 Task: Add Panera Bread Creamy Tomato Soup to the cart.
Action: Mouse moved to (31, 153)
Screenshot: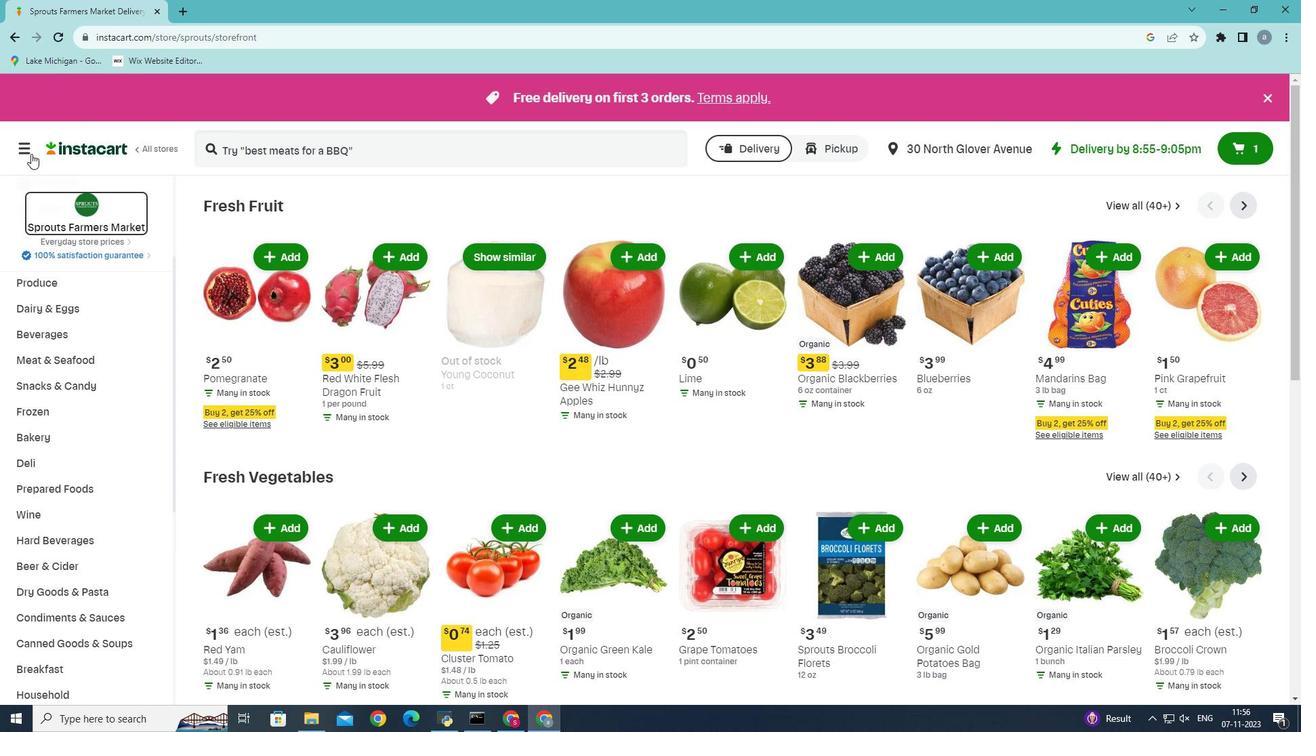 
Action: Mouse pressed left at (31, 153)
Screenshot: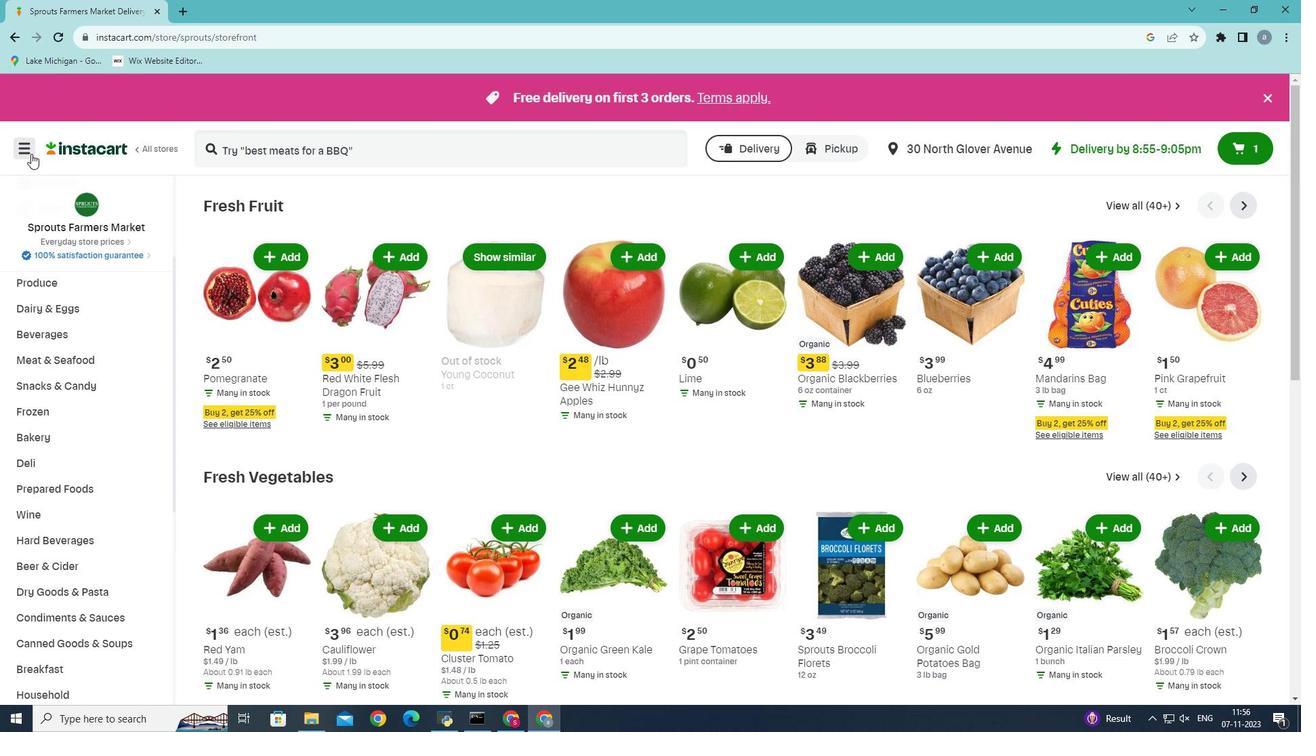 
Action: Mouse moved to (43, 370)
Screenshot: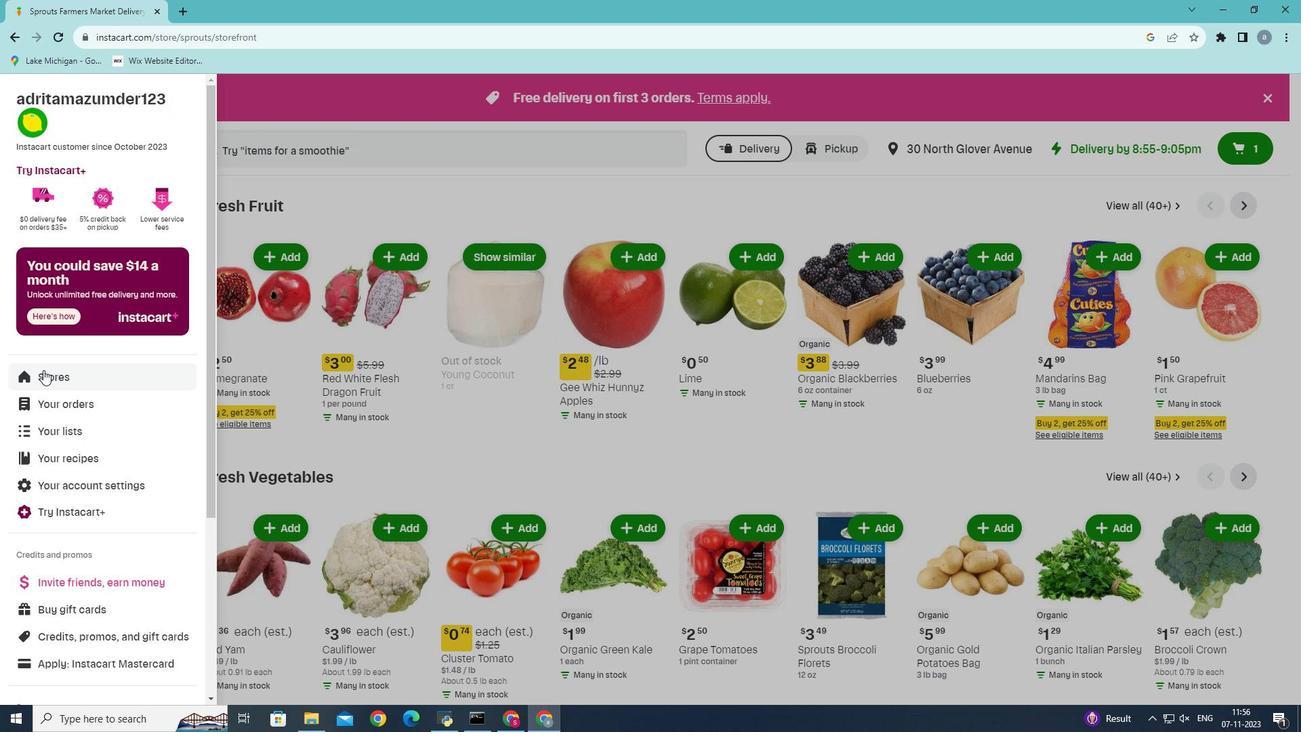 
Action: Mouse pressed left at (43, 370)
Screenshot: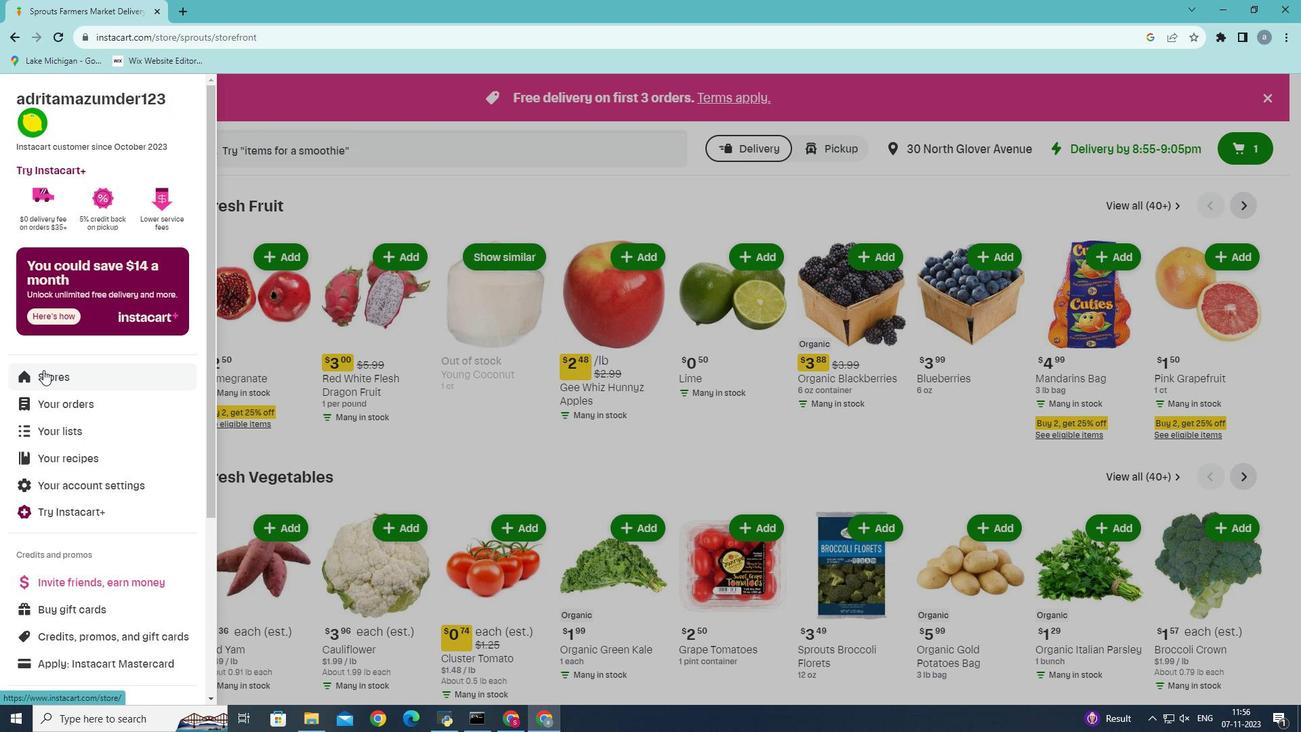 
Action: Mouse moved to (308, 161)
Screenshot: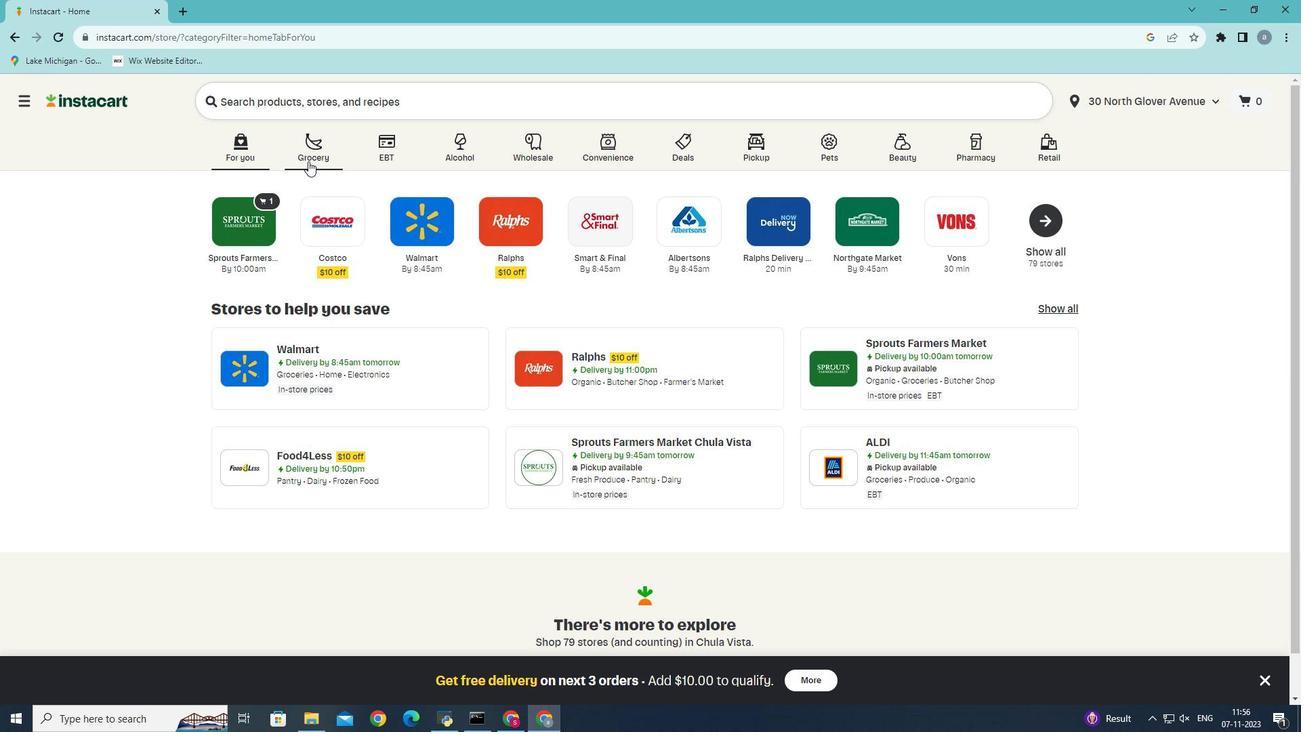 
Action: Mouse pressed left at (308, 161)
Screenshot: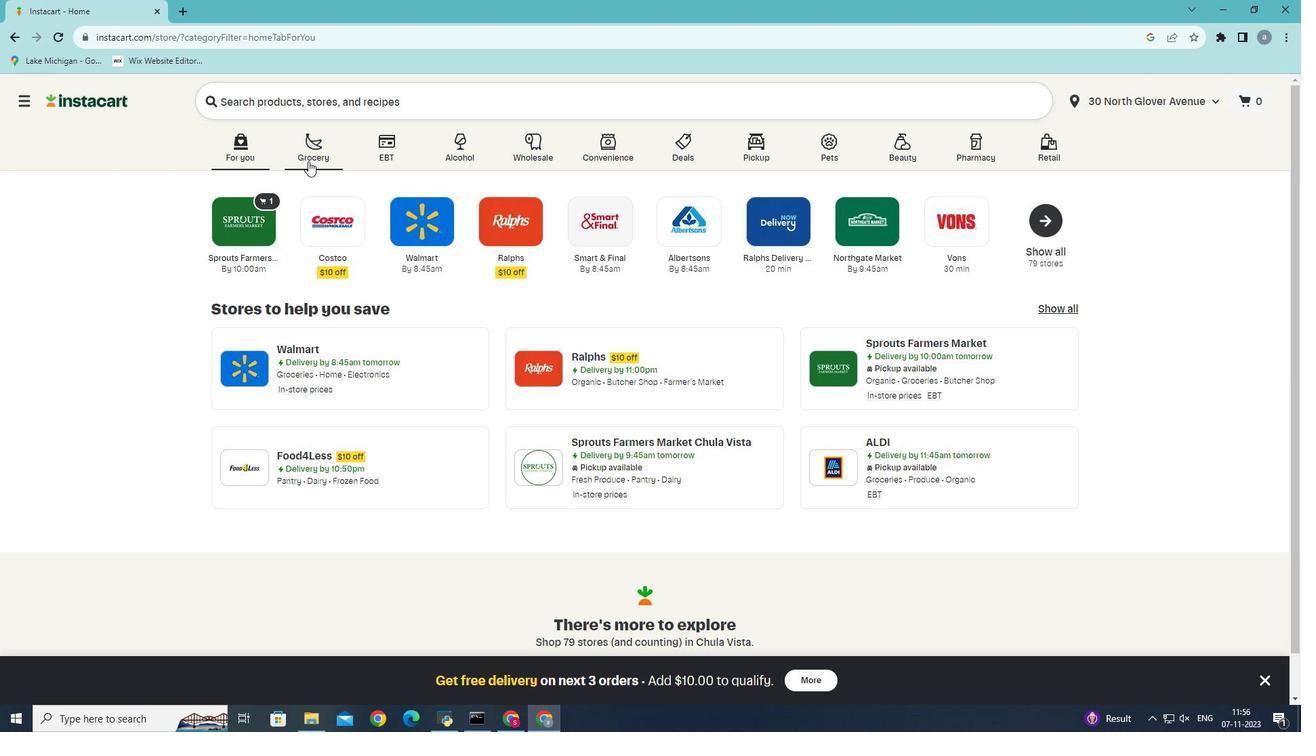 
Action: Mouse moved to (265, 390)
Screenshot: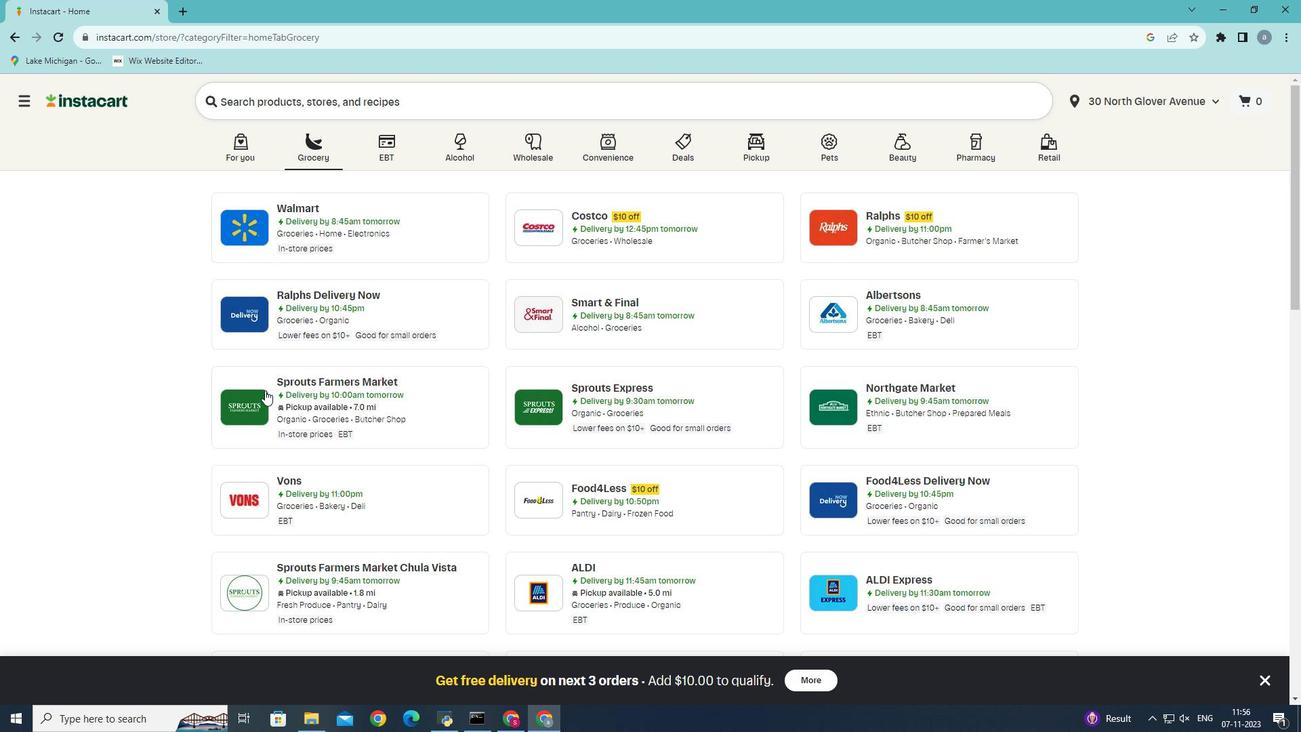 
Action: Mouse pressed left at (265, 390)
Screenshot: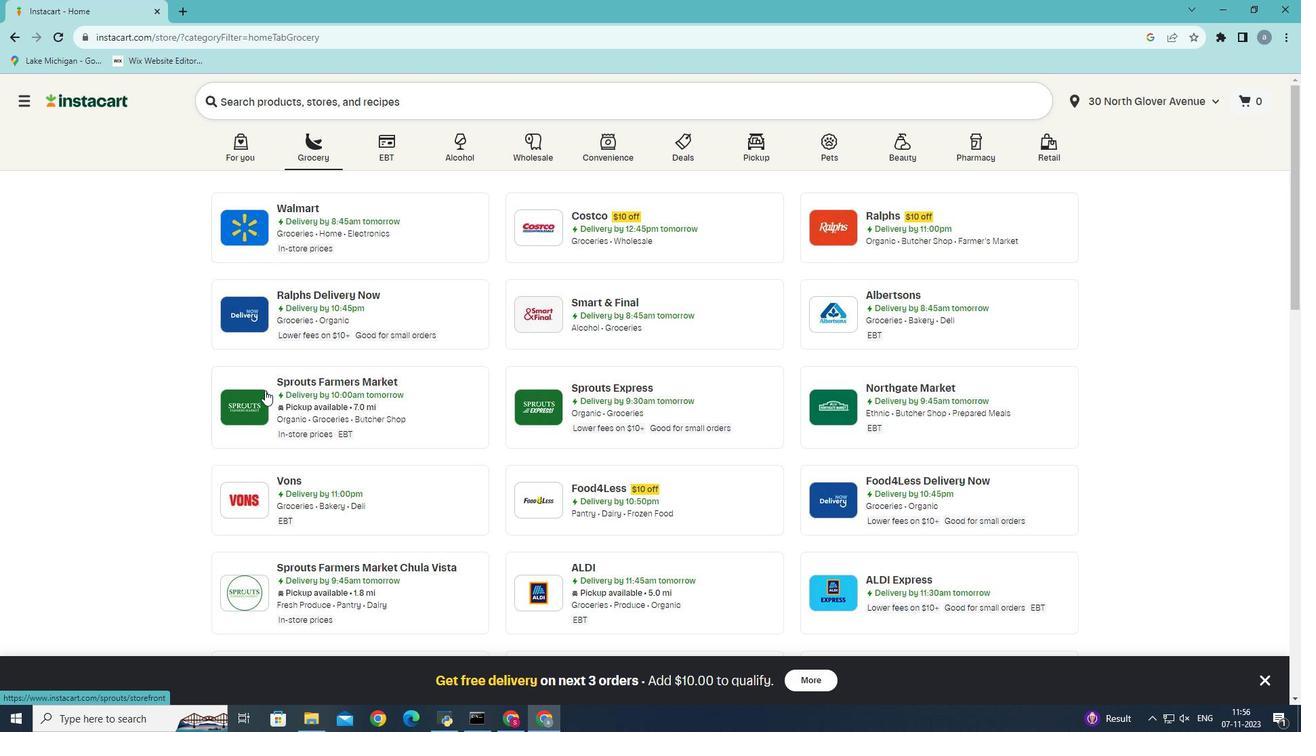 
Action: Mouse moved to (96, 555)
Screenshot: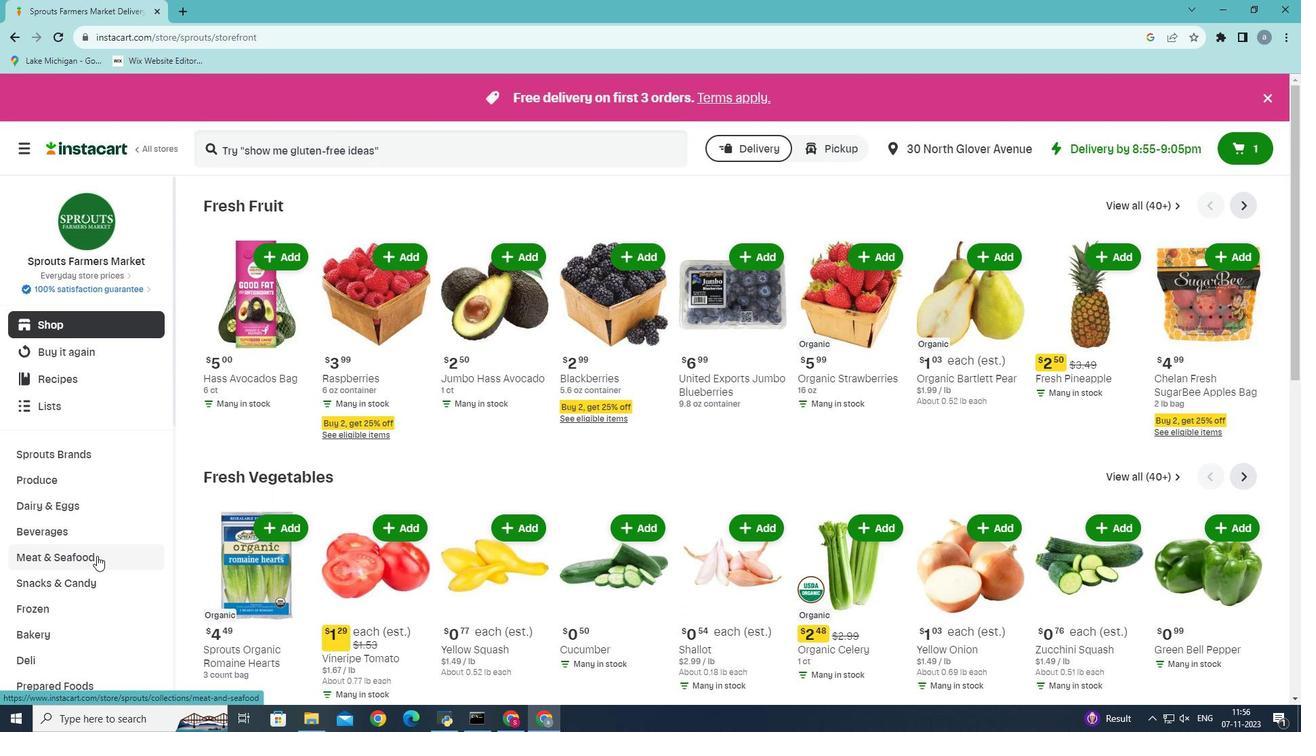 
Action: Mouse scrolled (96, 555) with delta (0, 0)
Screenshot: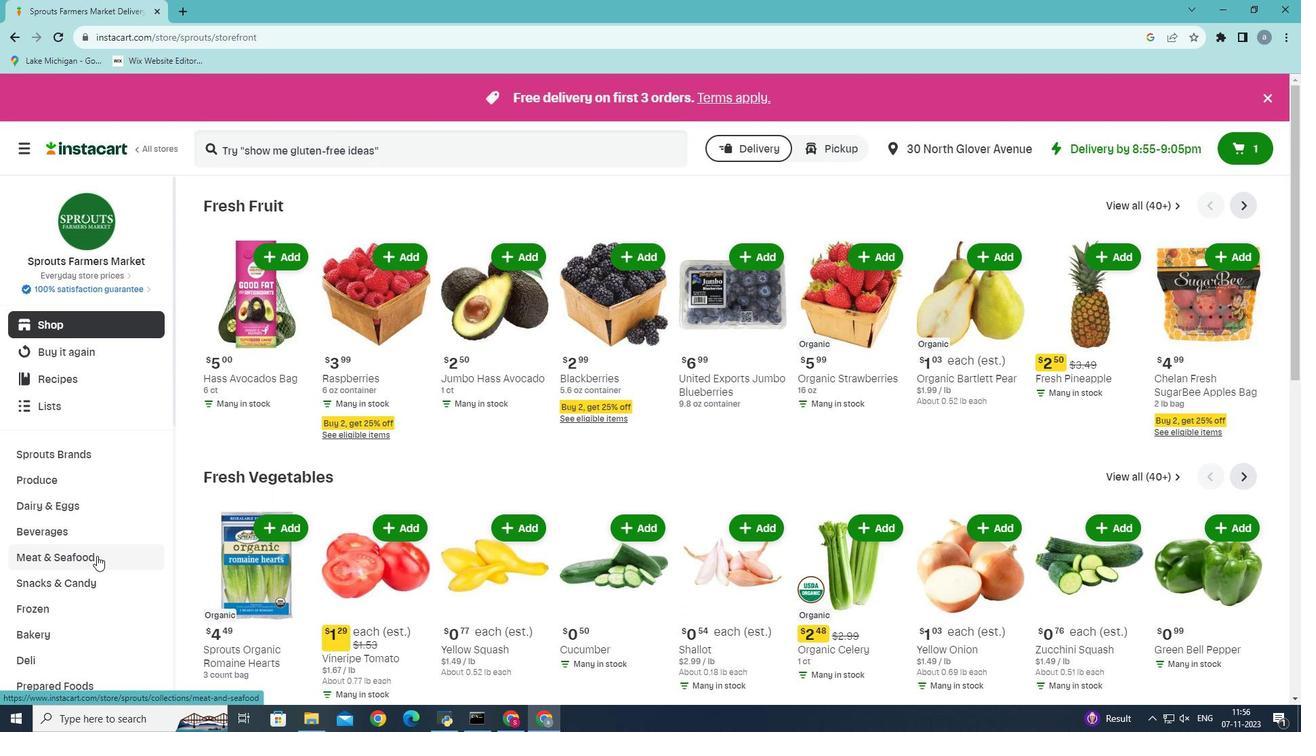
Action: Mouse scrolled (96, 555) with delta (0, 0)
Screenshot: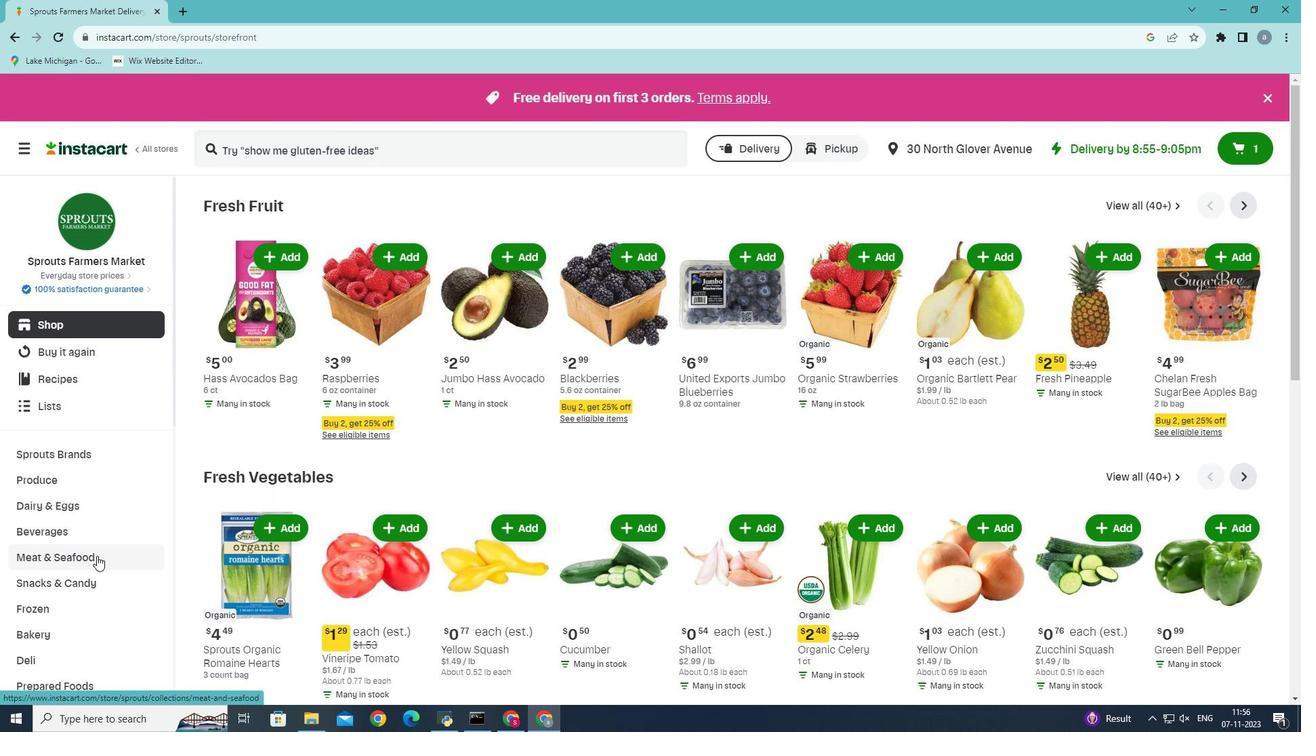 
Action: Mouse moved to (94, 558)
Screenshot: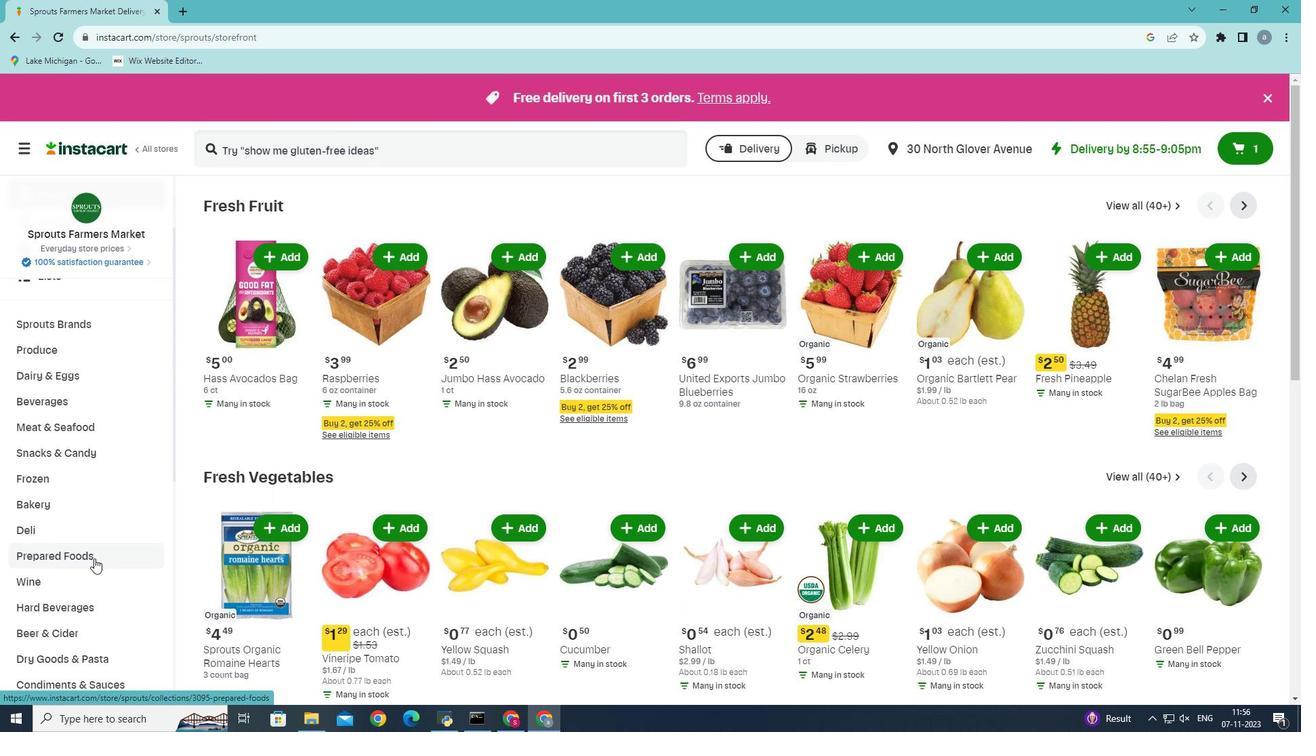 
Action: Mouse pressed left at (94, 558)
Screenshot: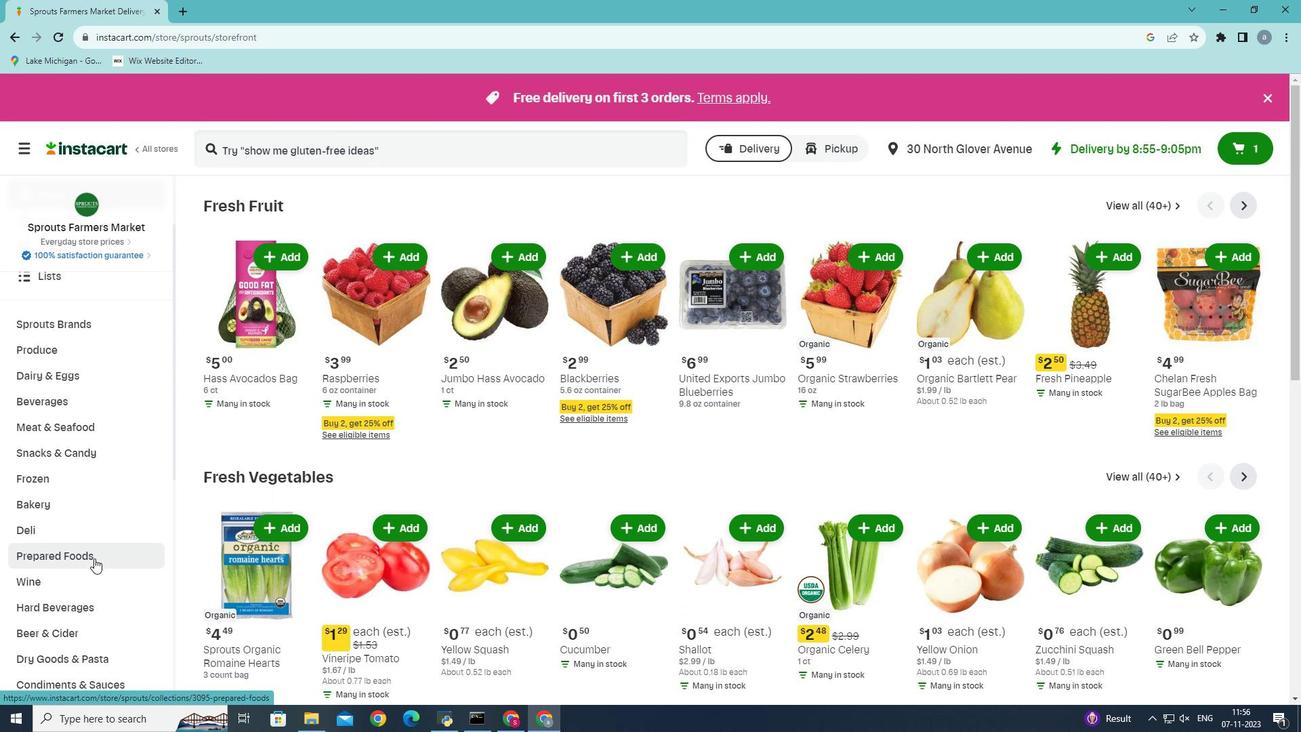 
Action: Mouse moved to (685, 237)
Screenshot: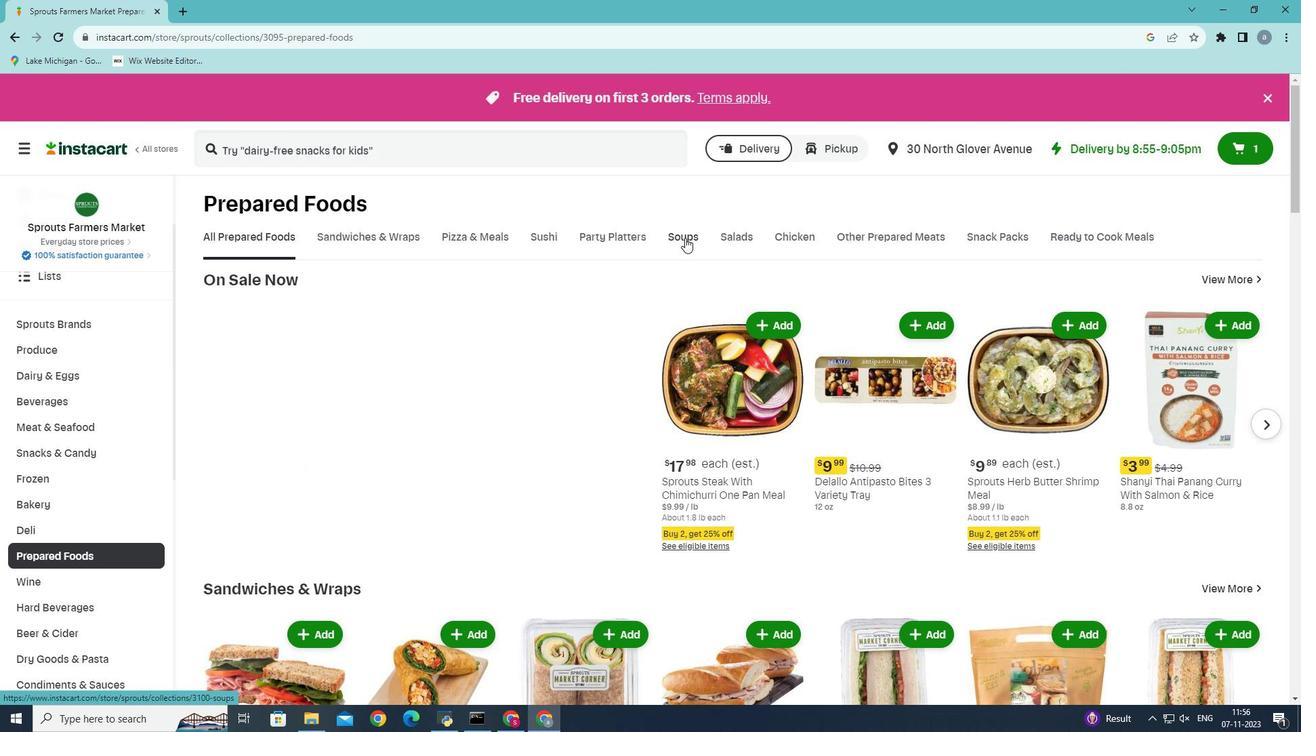 
Action: Mouse pressed left at (685, 237)
Screenshot: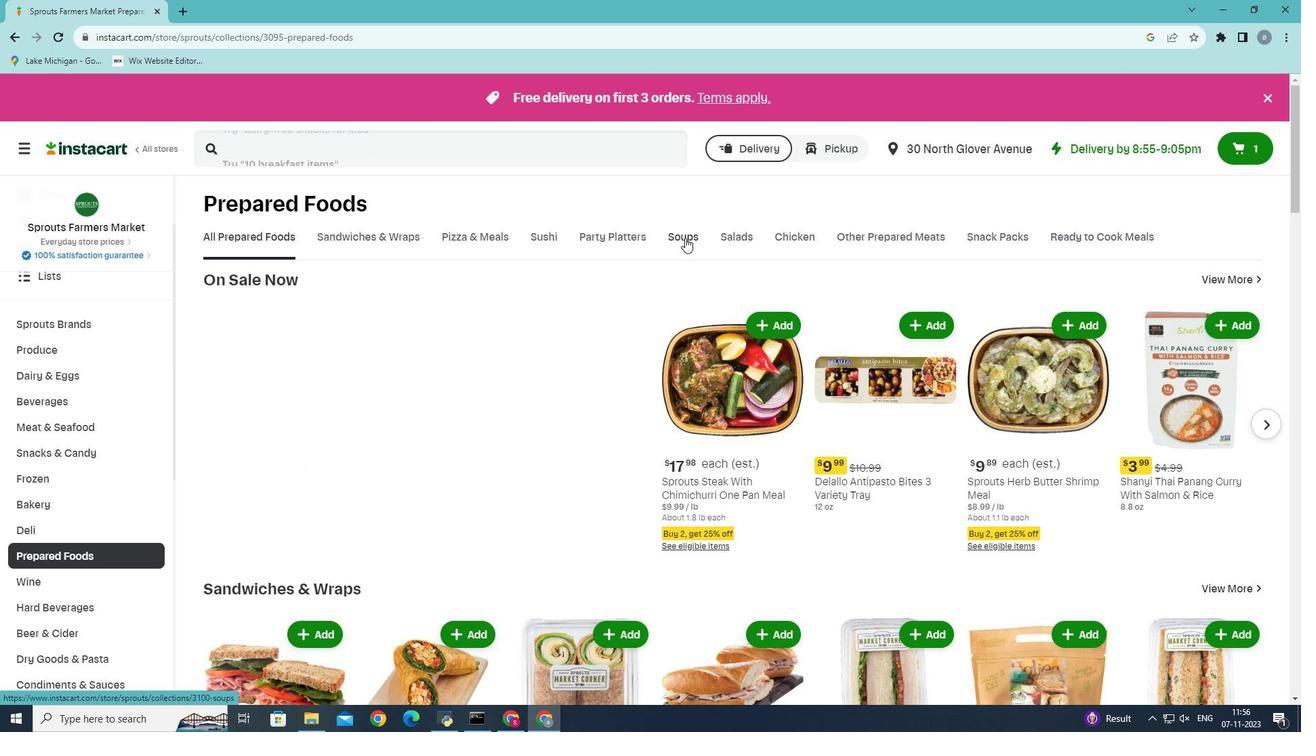 
Action: Mouse moved to (310, 152)
Screenshot: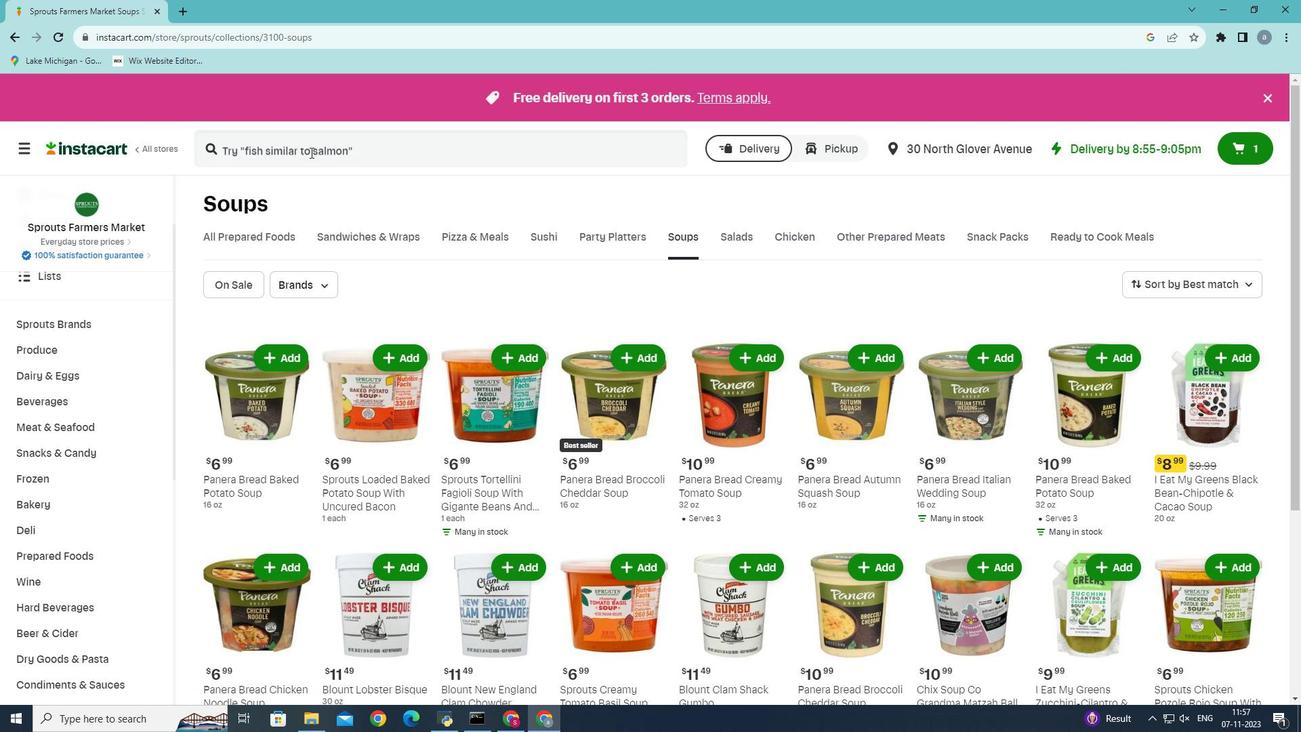 
Action: Mouse pressed left at (310, 152)
Screenshot: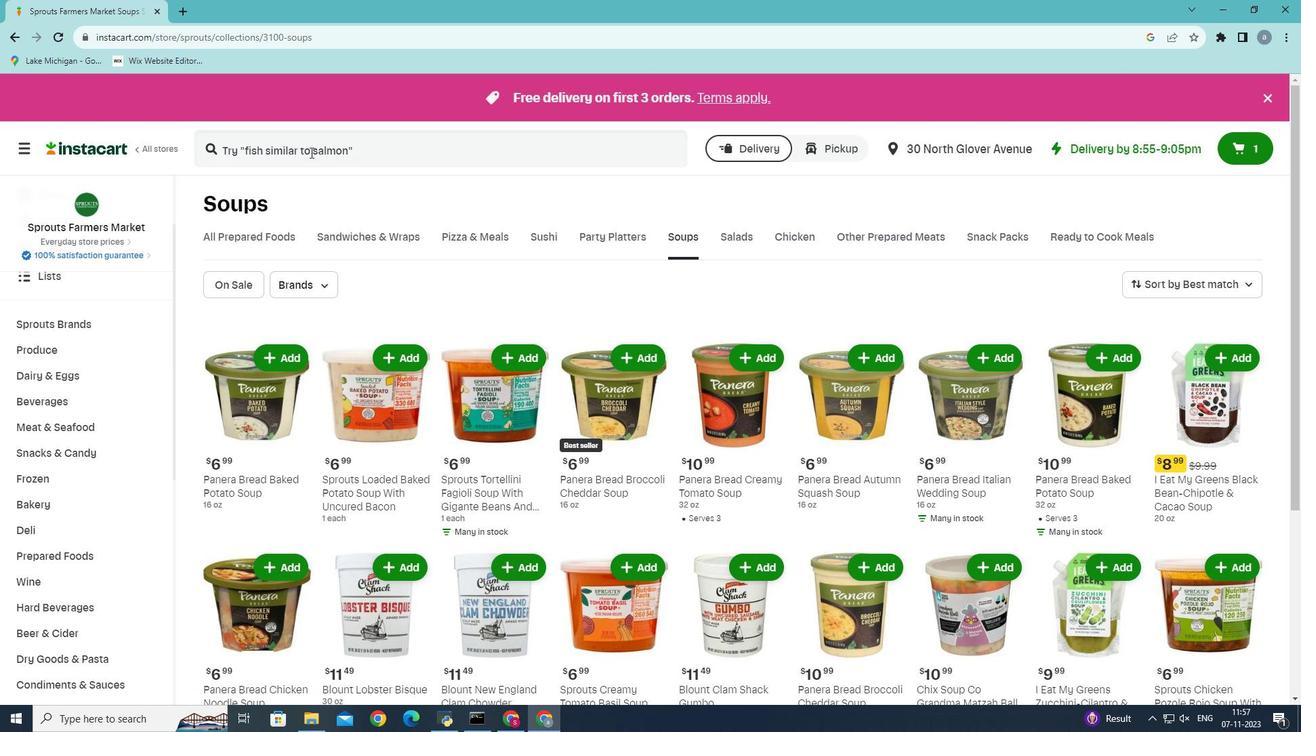 
Action: Key pressed <Key.shift>Panera<Key.space>bread<Key.space>creamy<Key.space>tomato<Key.space>soup<Key.enter>
Screenshot: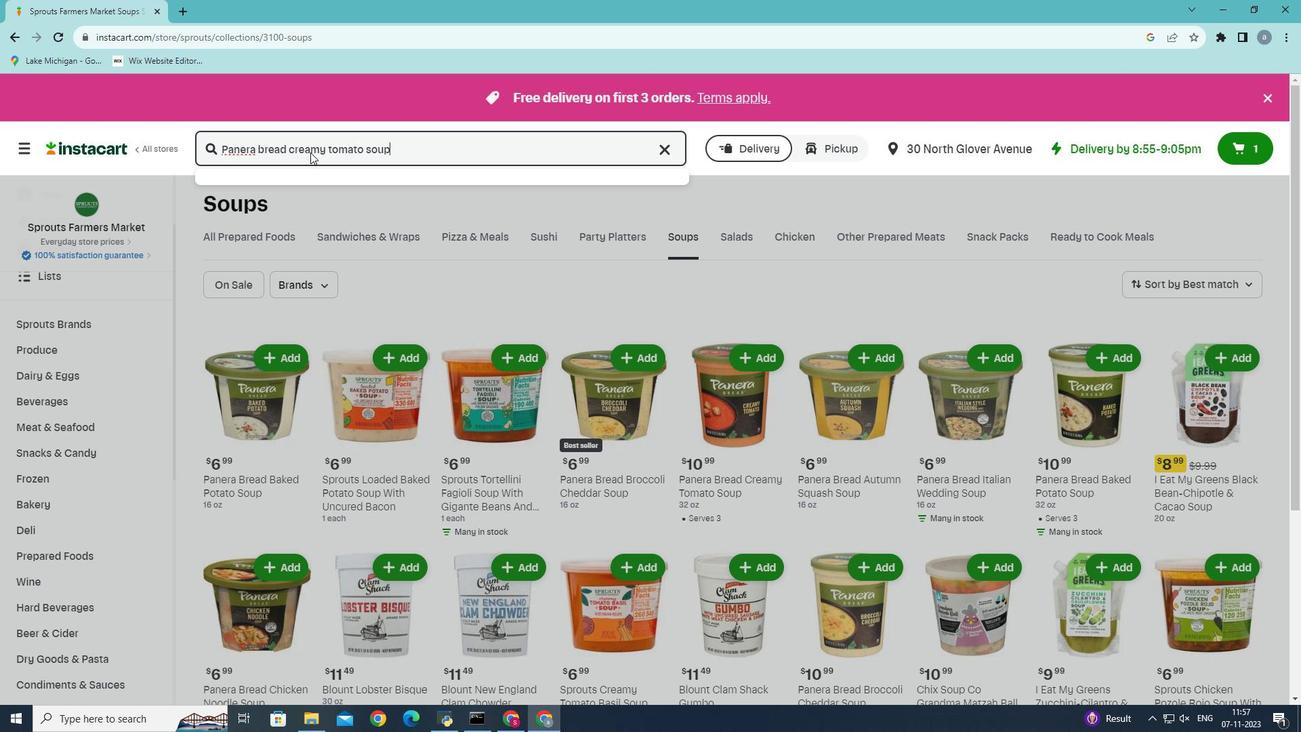 
Action: Mouse moved to (370, 283)
Screenshot: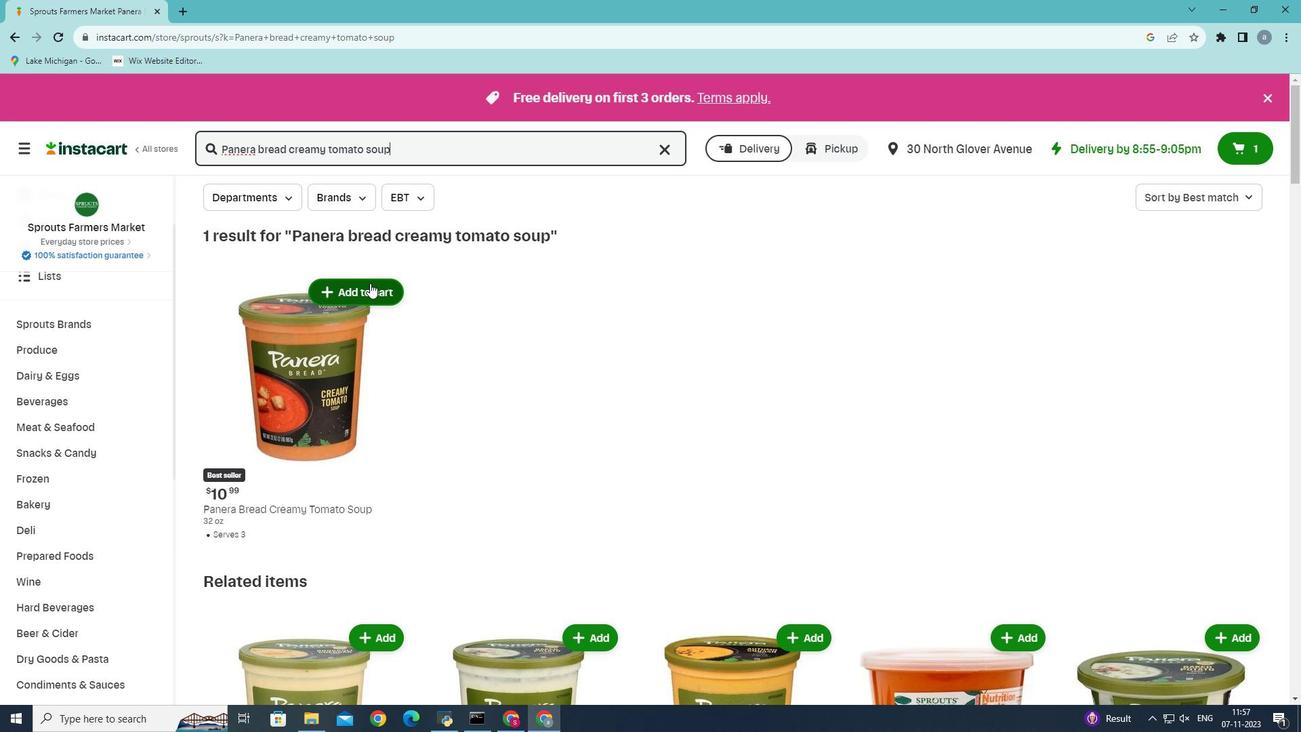 
Action: Mouse pressed left at (370, 283)
Screenshot: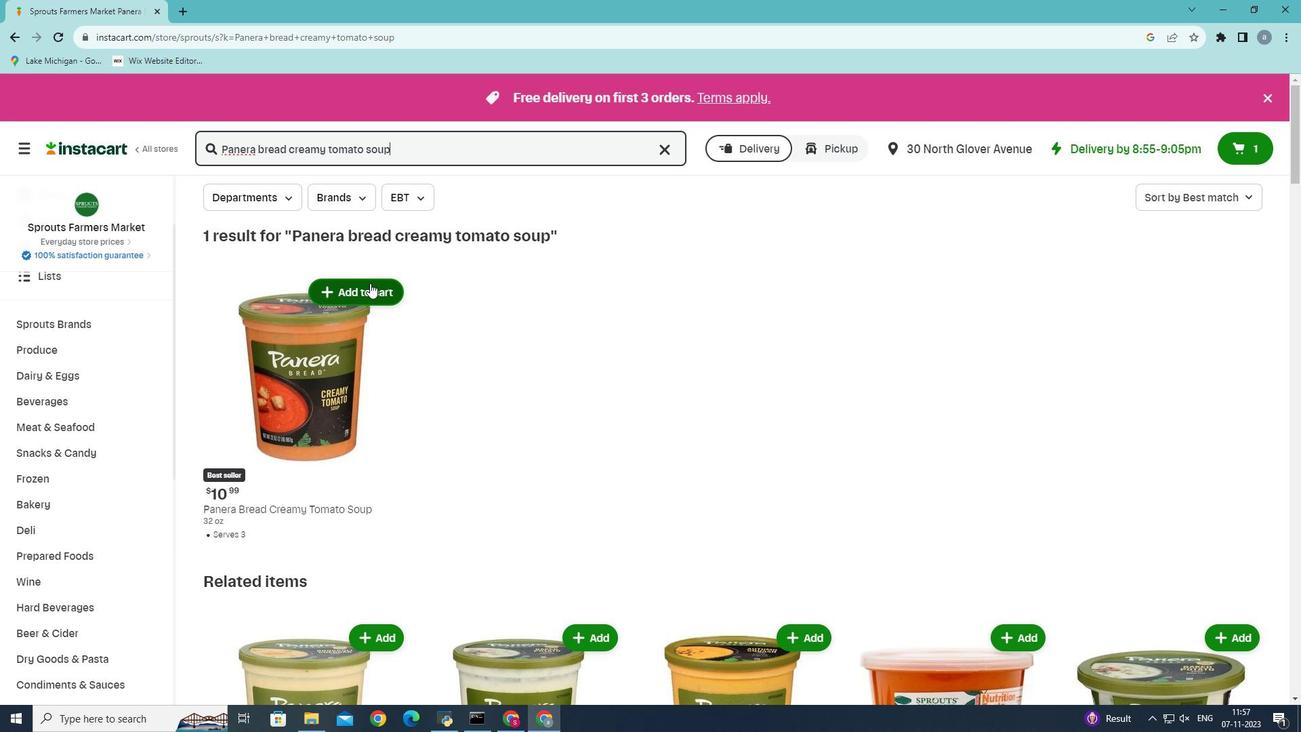 
Action: Mouse moved to (370, 282)
Screenshot: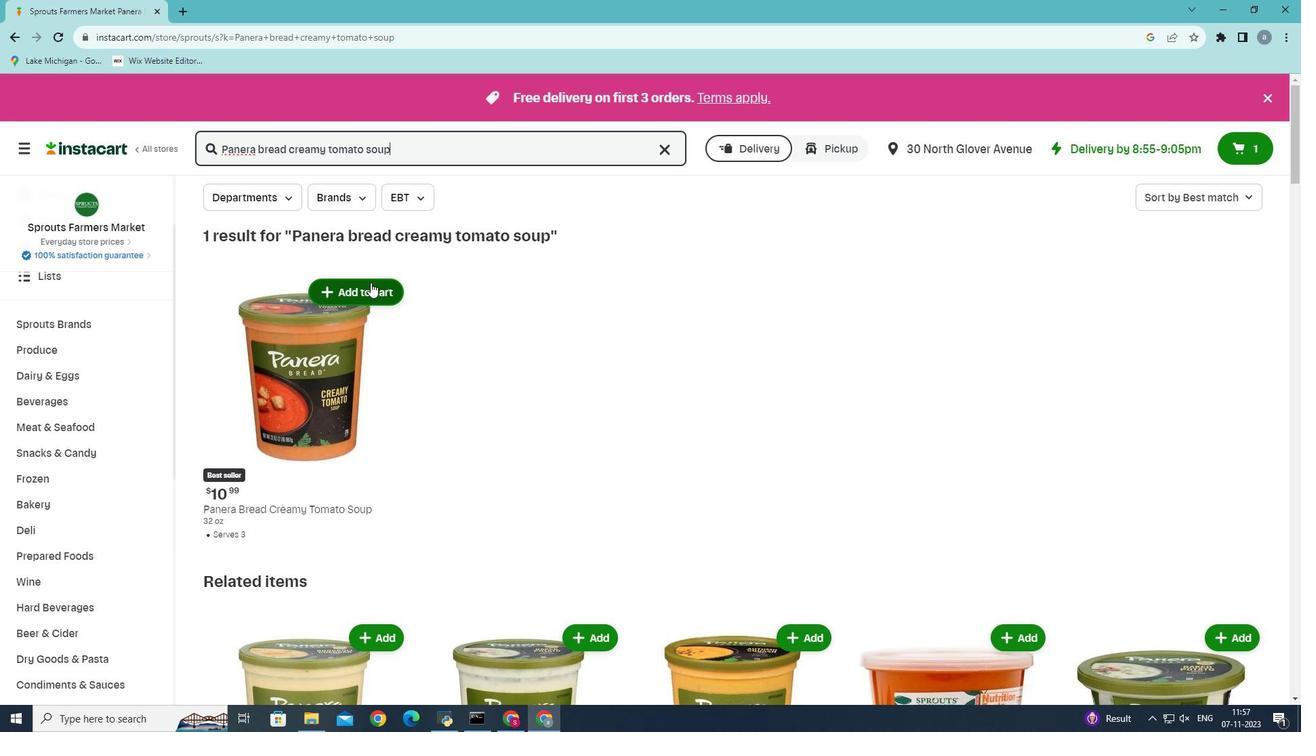 
